 Task: Find the closest ski resorts to Lake Tahoe, California/Nevada, and Reno, Nevada.
Action: Mouse moved to (165, 75)
Screenshot: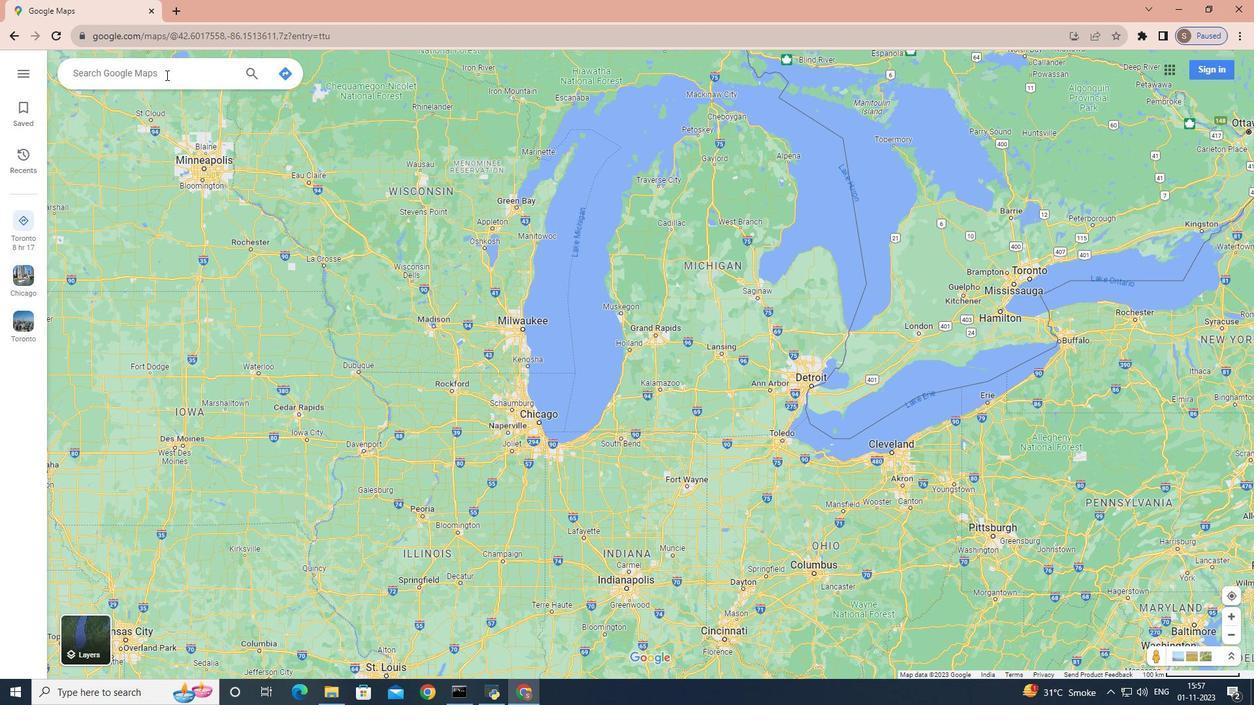 
Action: Mouse pressed left at (165, 75)
Screenshot: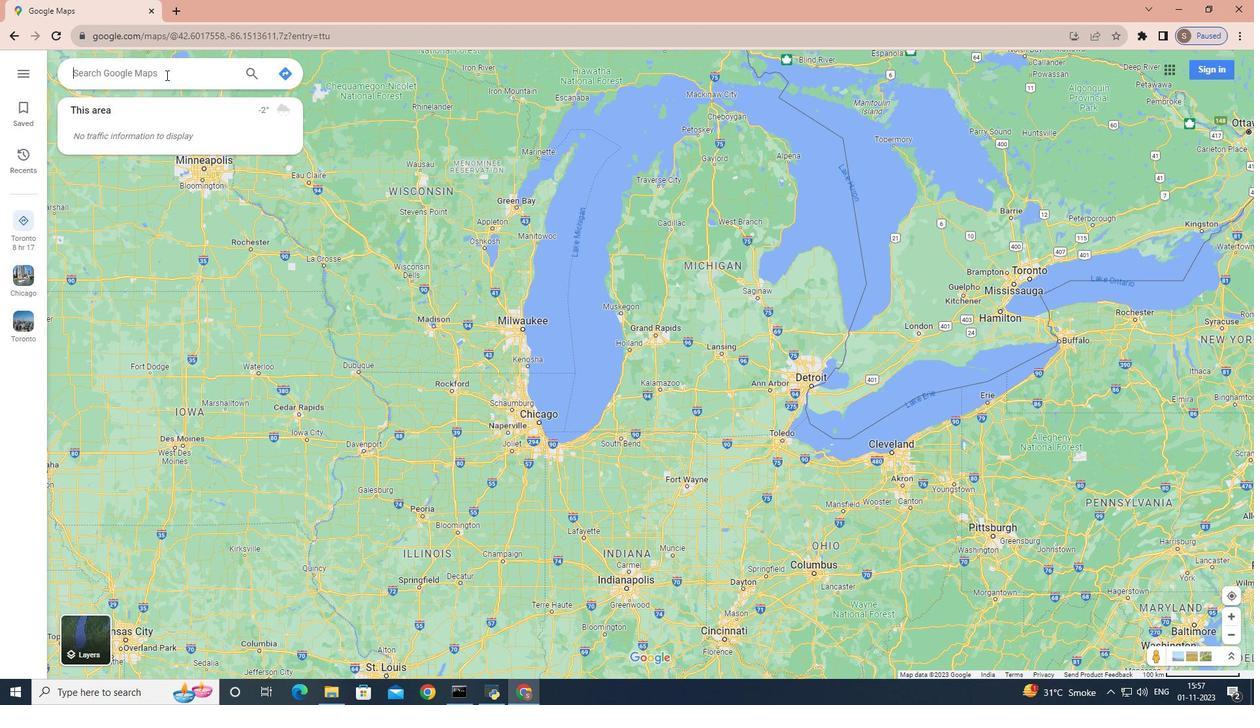 
Action: Key pressed <Key.shift>lake<Key.space><Key.shift>Tahoe,<Key.space><Key.shift>california/<Key.shift>Nevada
Screenshot: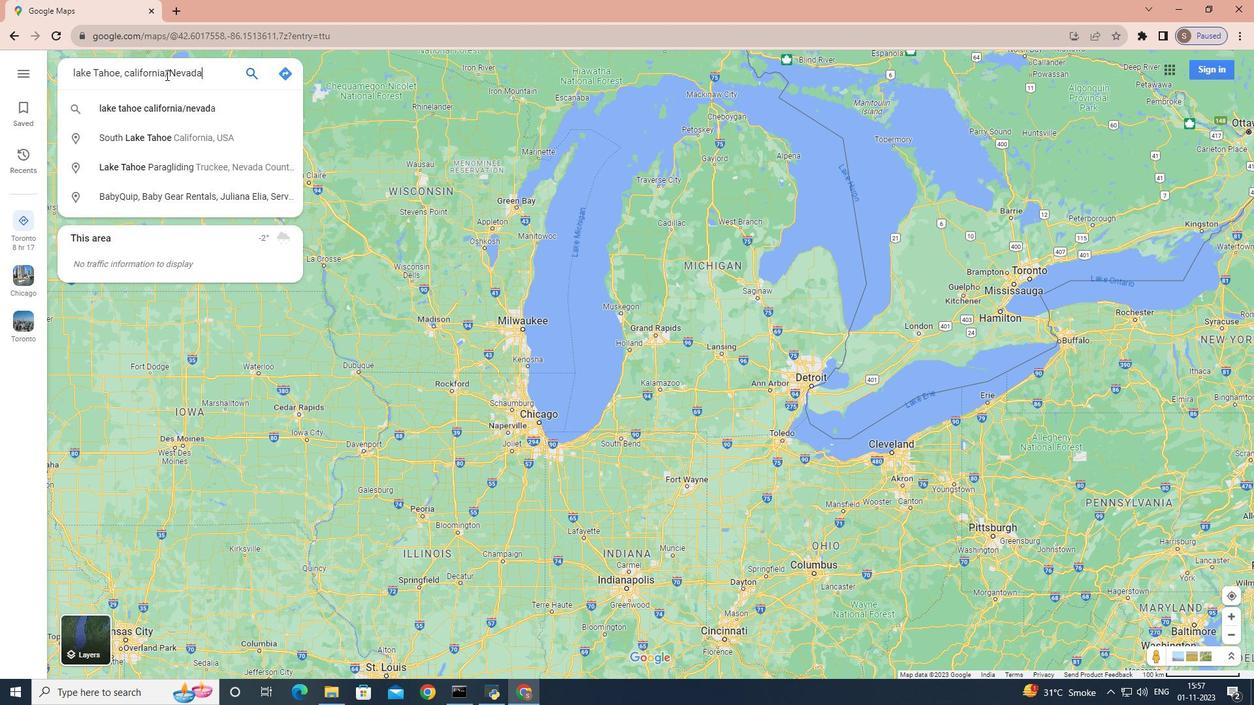 
Action: Mouse moved to (210, 56)
Screenshot: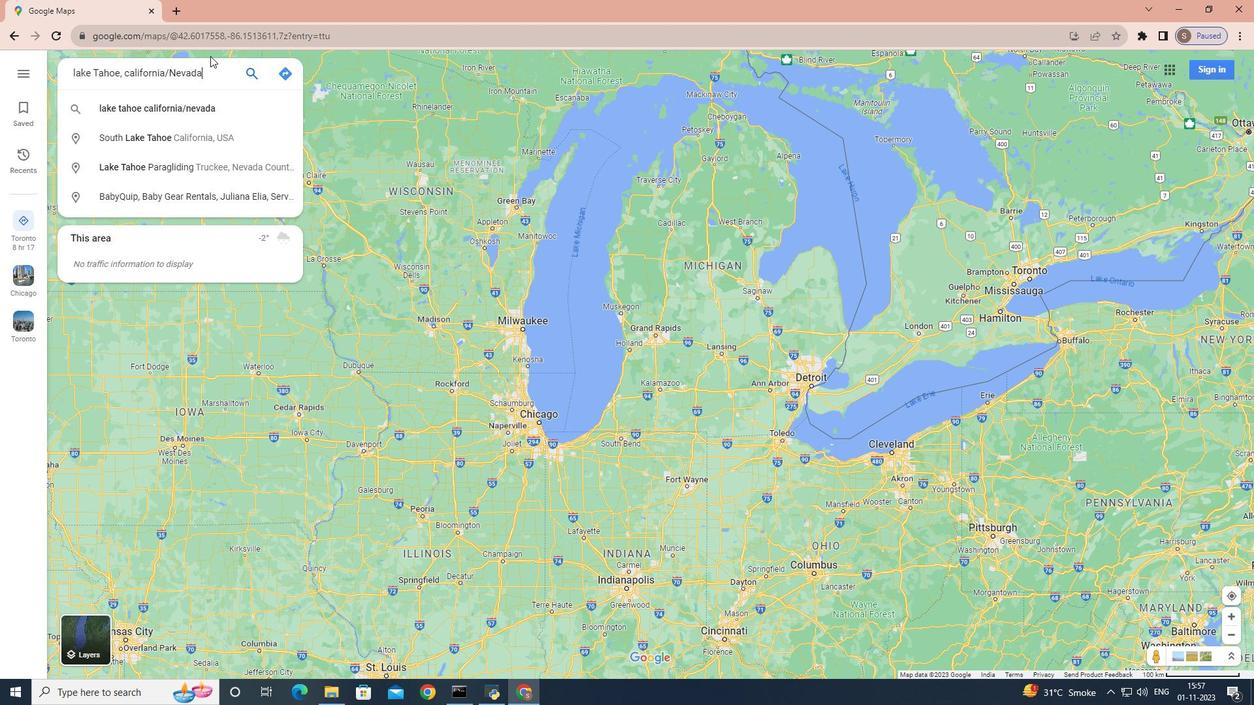 
Action: Key pressed <Key.enter>
Screenshot: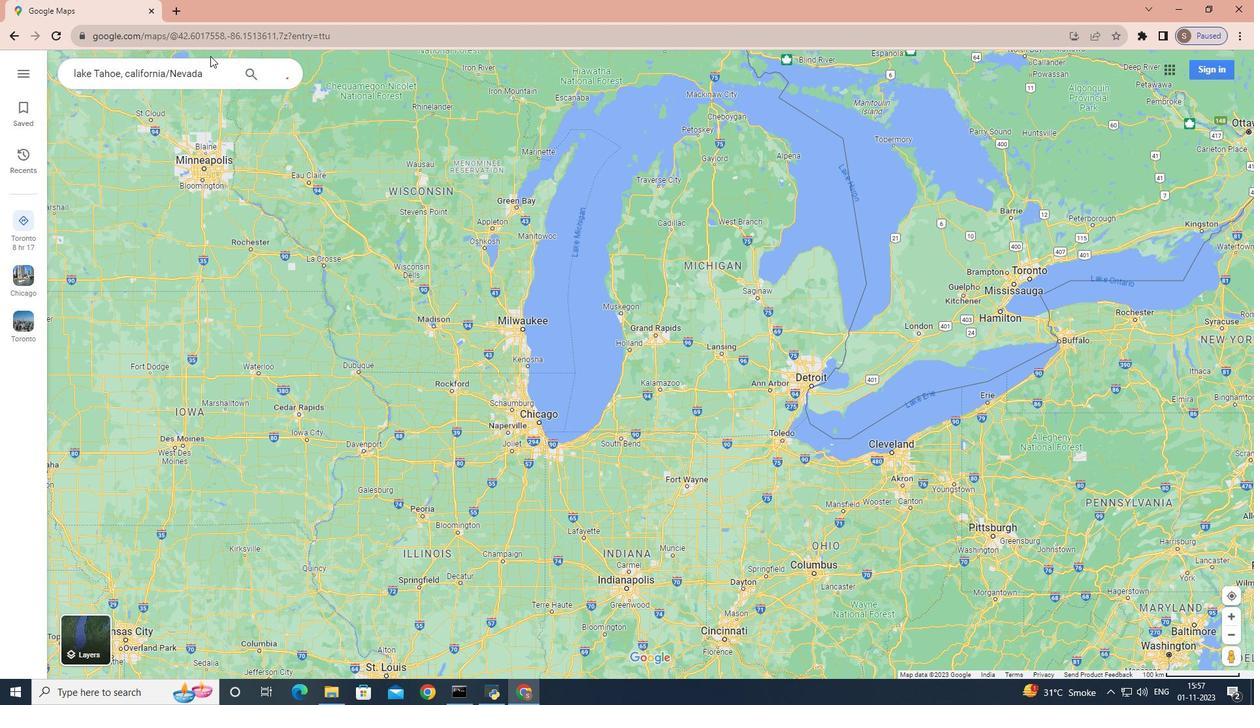 
Action: Mouse moved to (179, 322)
Screenshot: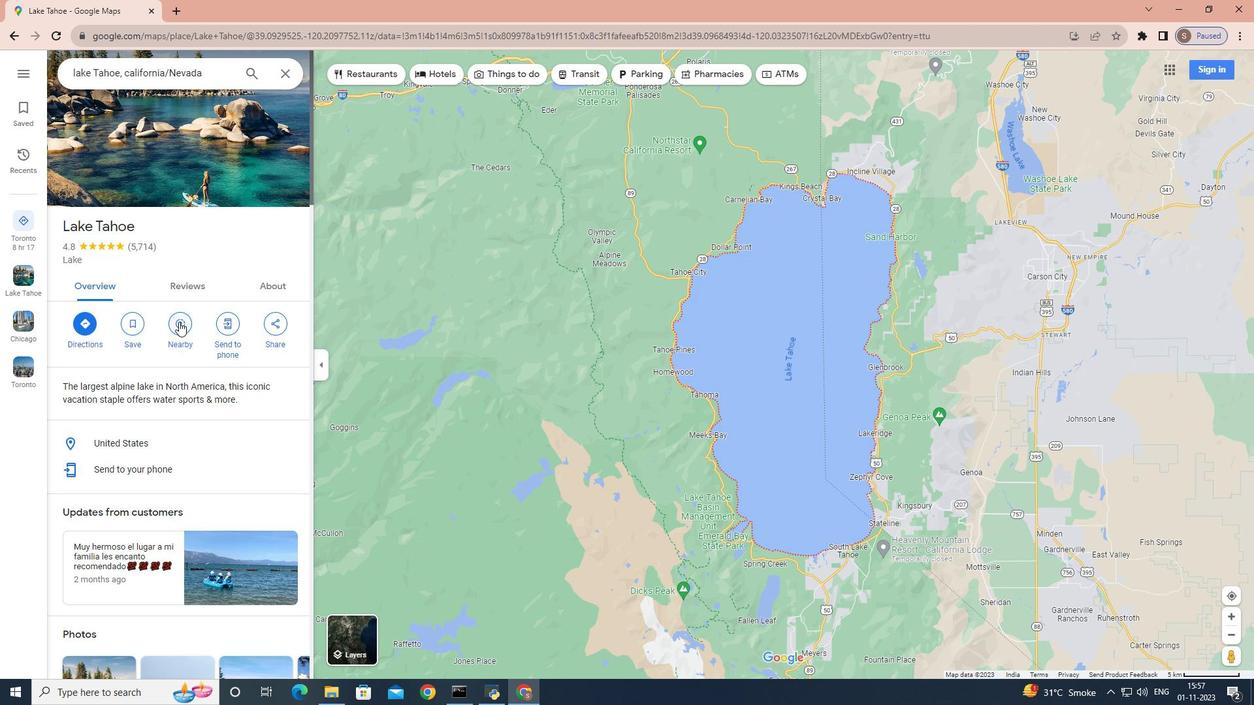 
Action: Mouse pressed left at (179, 322)
Screenshot: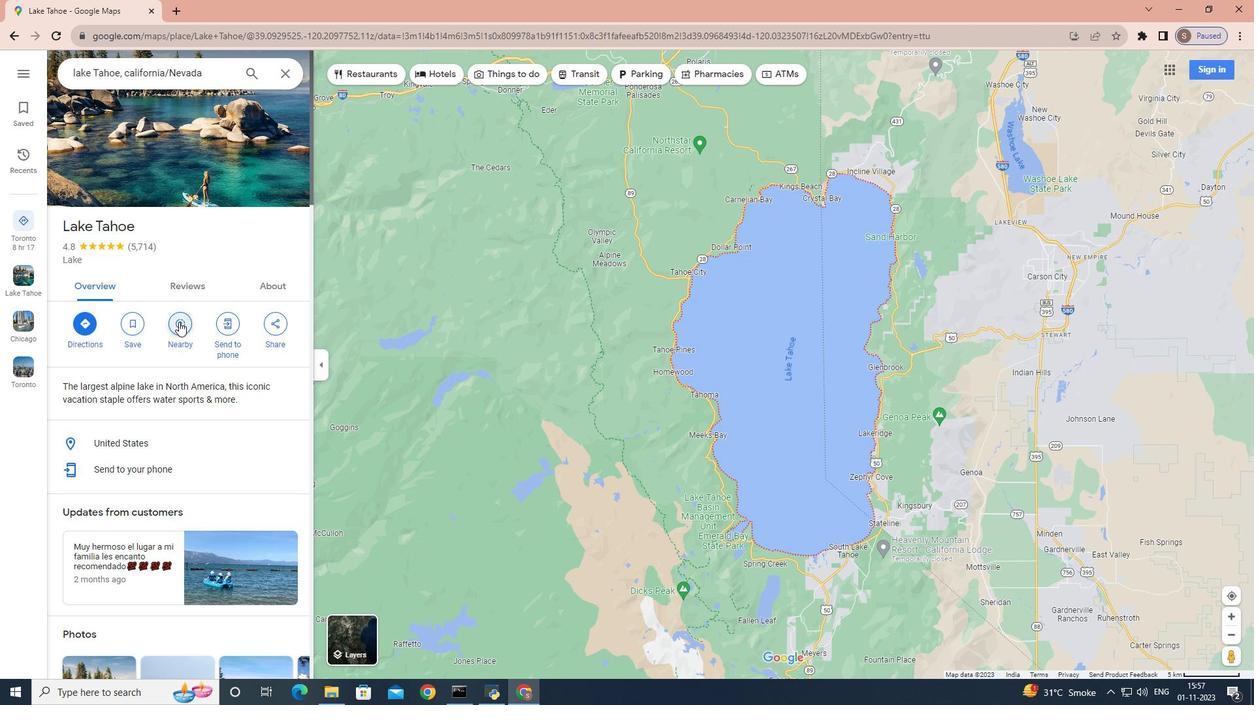 
Action: Key pressed closest<Key.space>ski<Key.space>resorts<Key.enter>
Screenshot: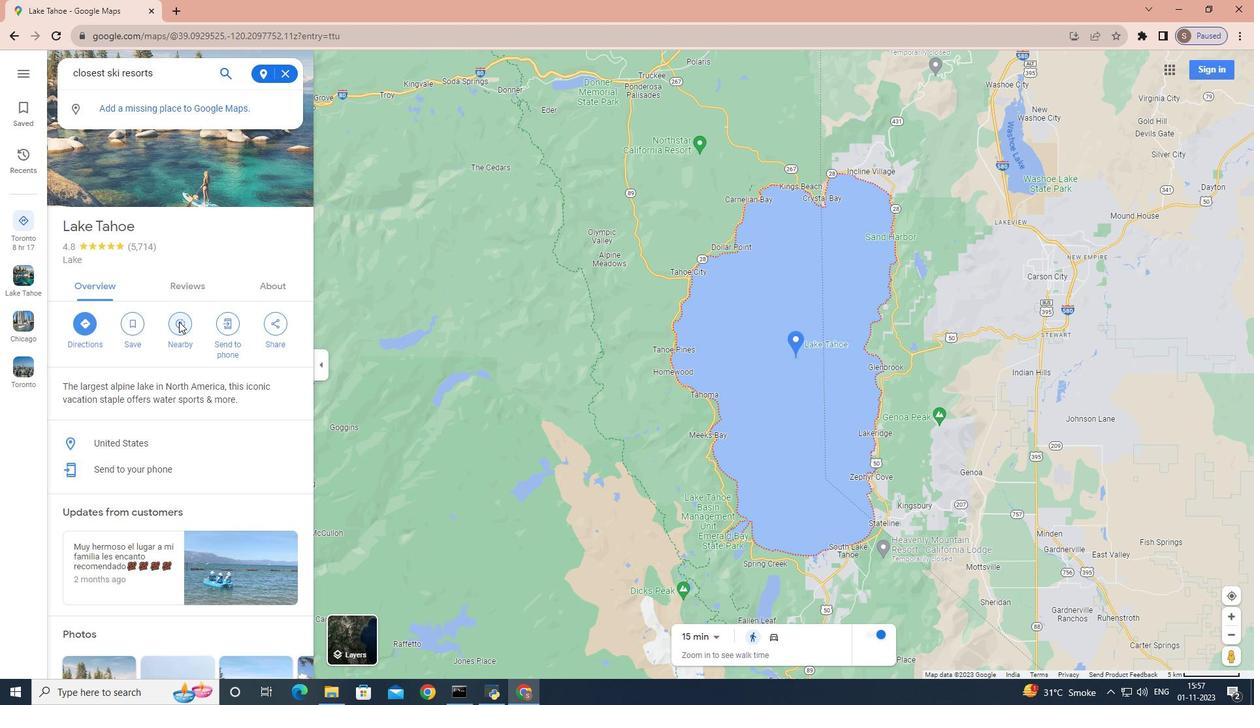 
Action: Mouse moved to (287, 73)
Screenshot: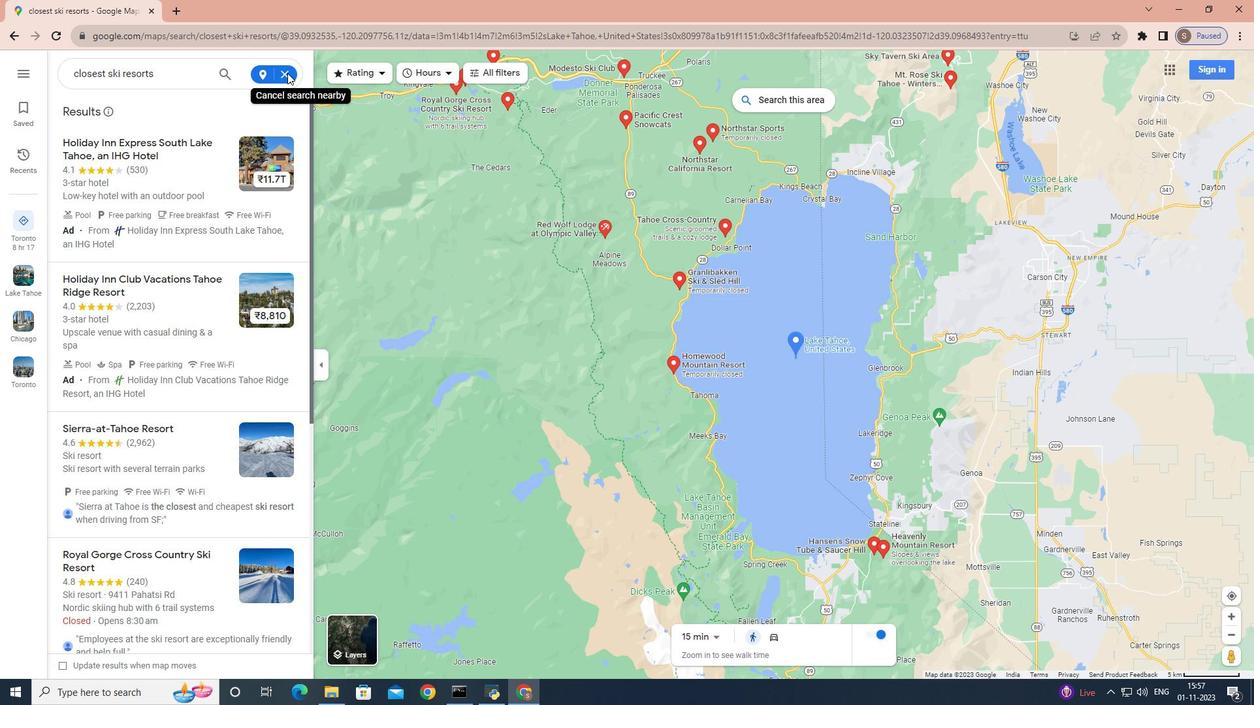 
Action: Mouse pressed left at (287, 73)
Screenshot: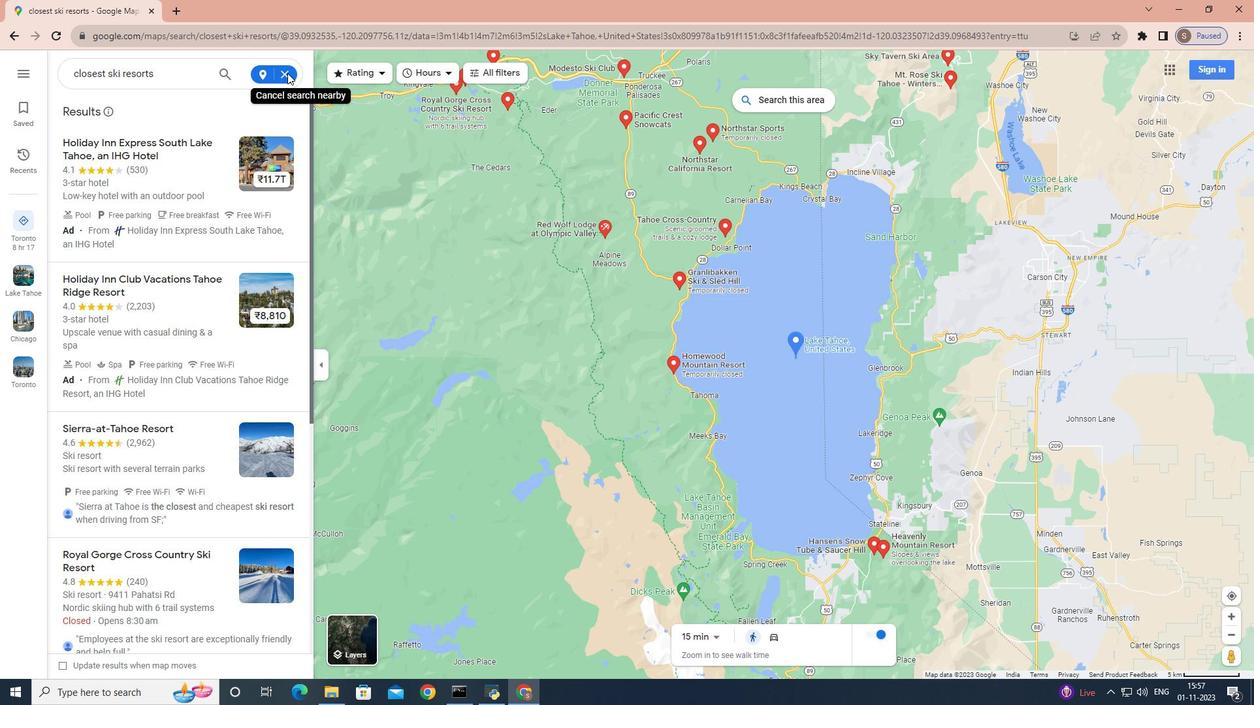 
Action: Mouse moved to (282, 73)
Screenshot: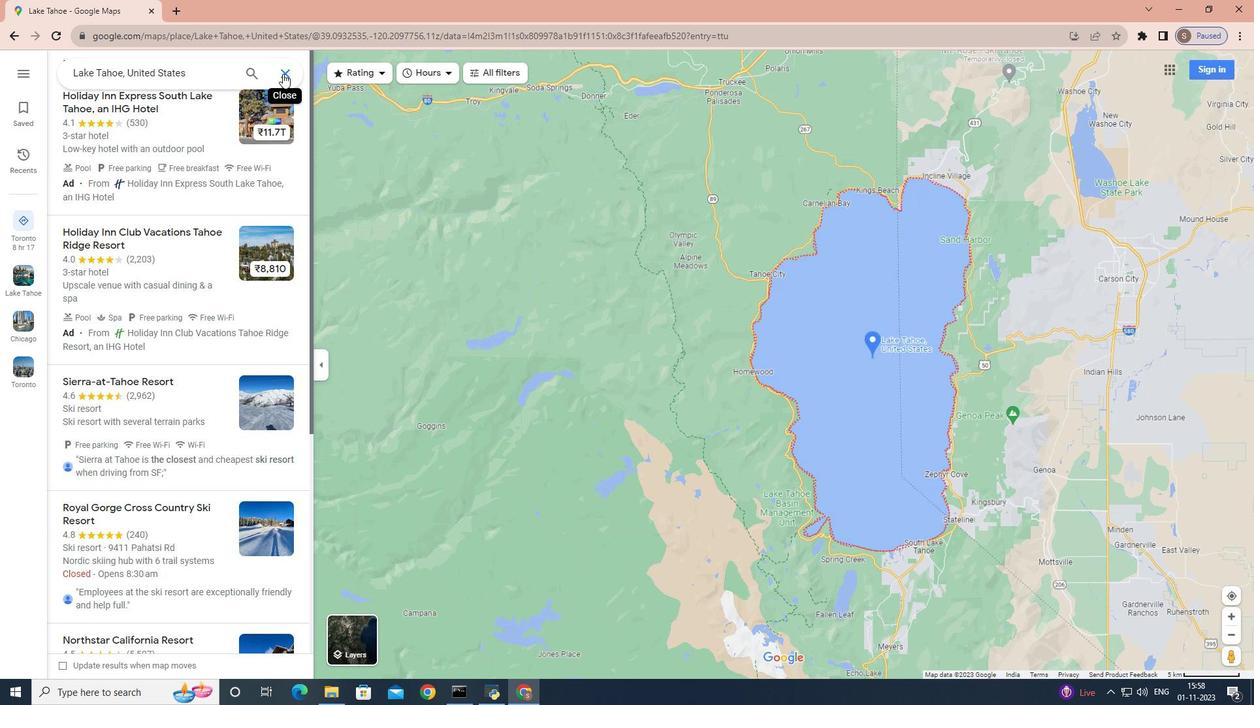 
Action: Mouse pressed left at (282, 73)
Screenshot: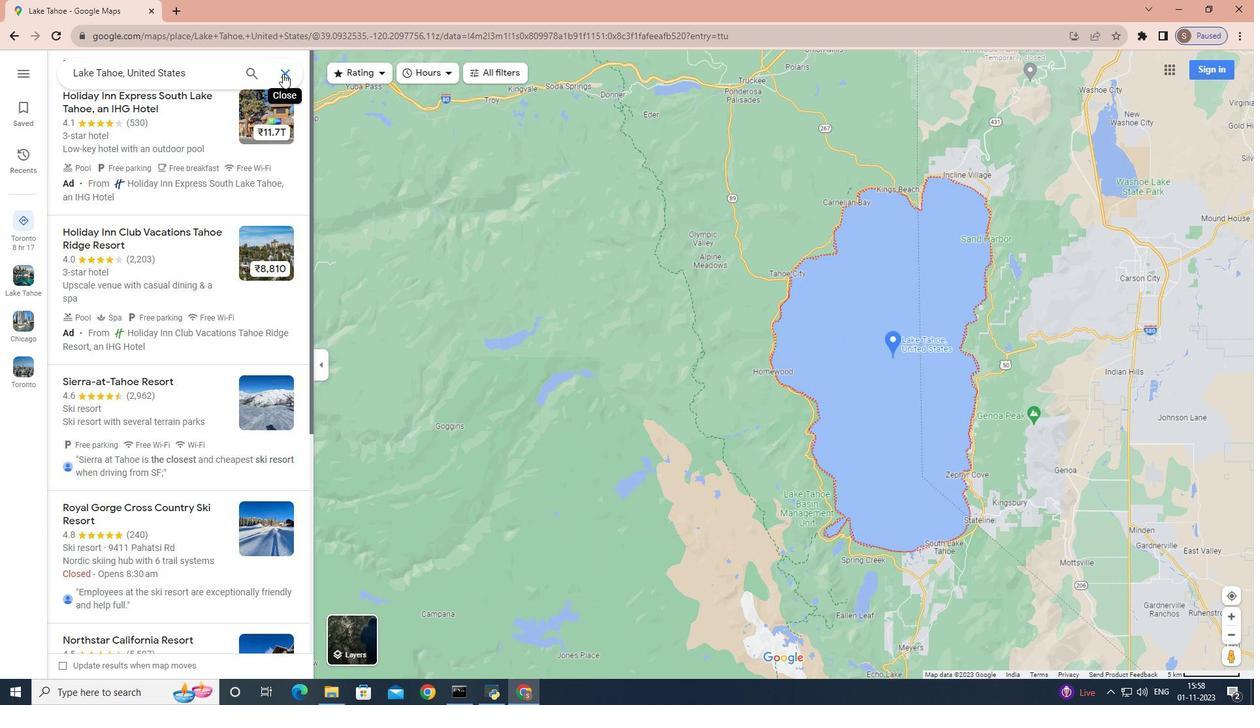 
Action: Mouse moved to (152, 71)
Screenshot: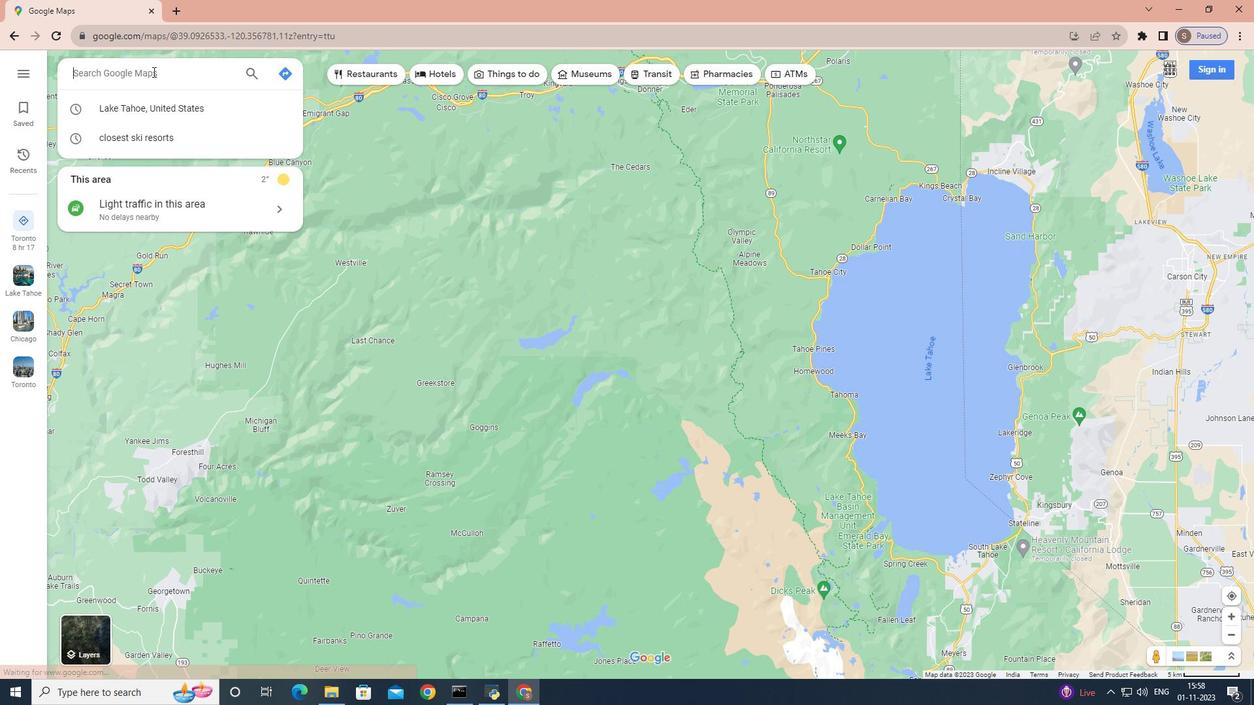 
Action: Key pressed <Key.shift>Reno,<Key.space><Key.shift>Nevada
Screenshot: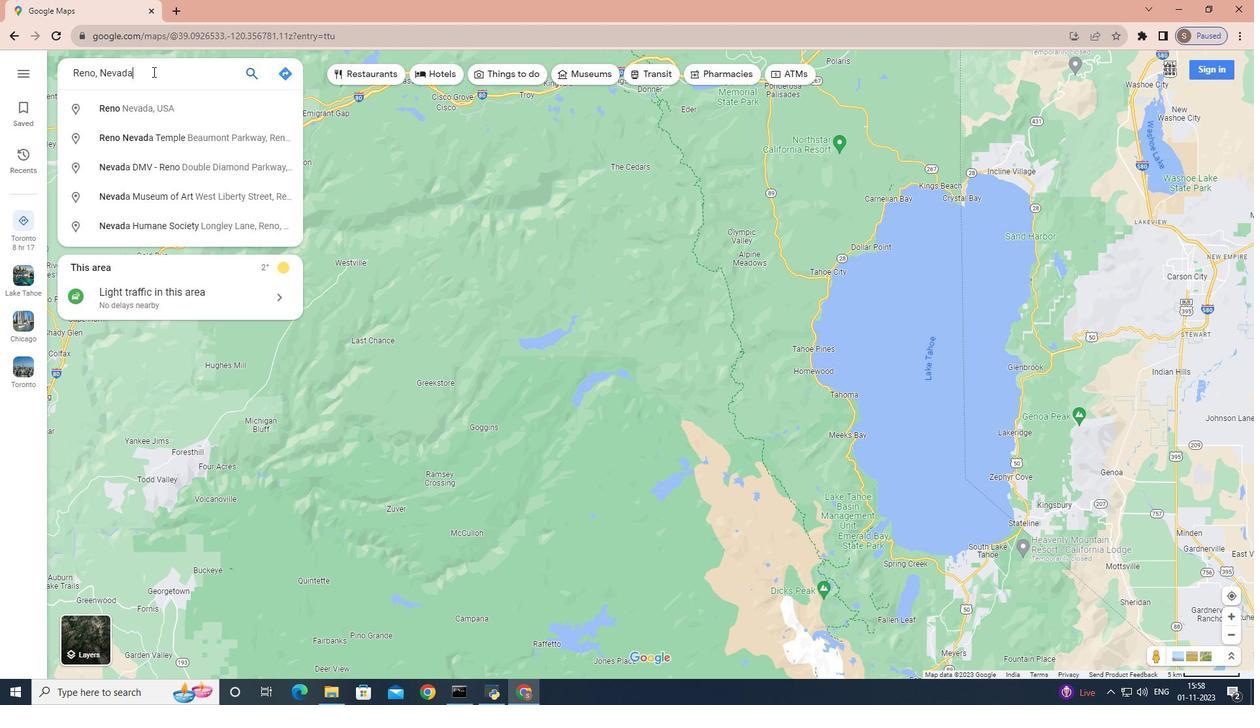 
Action: Mouse moved to (163, 86)
Screenshot: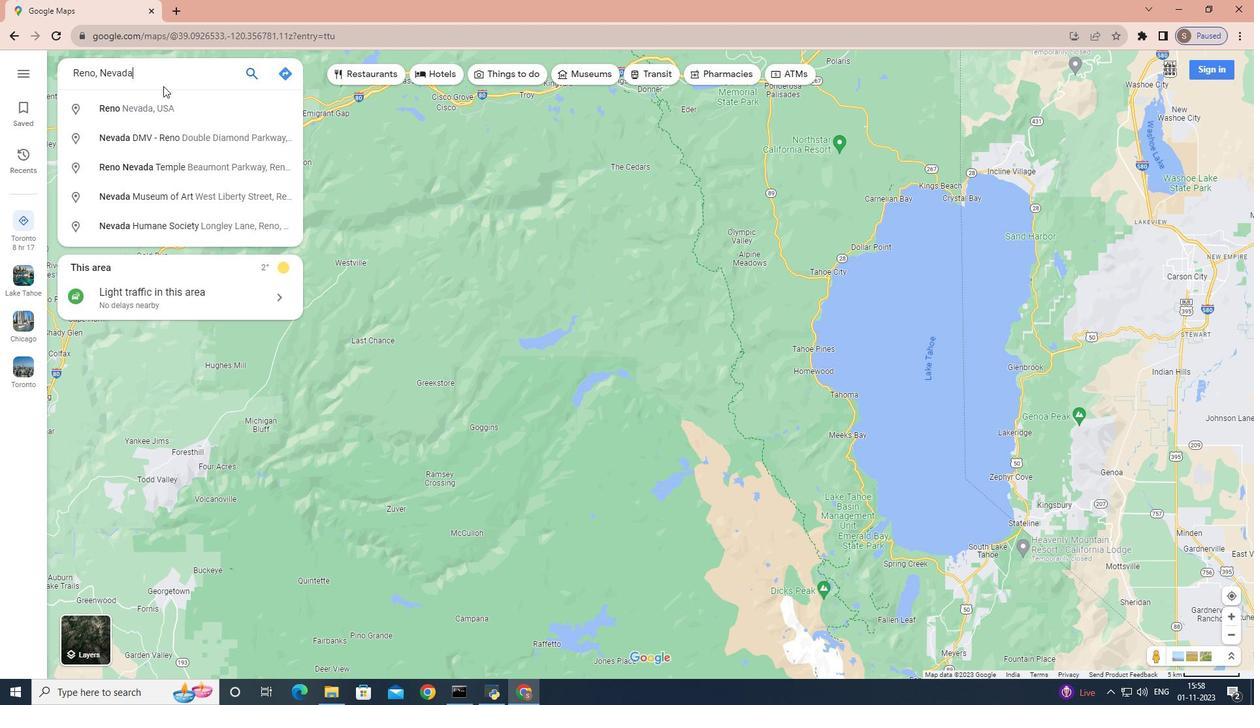 
Action: Key pressed <Key.enter>
Screenshot: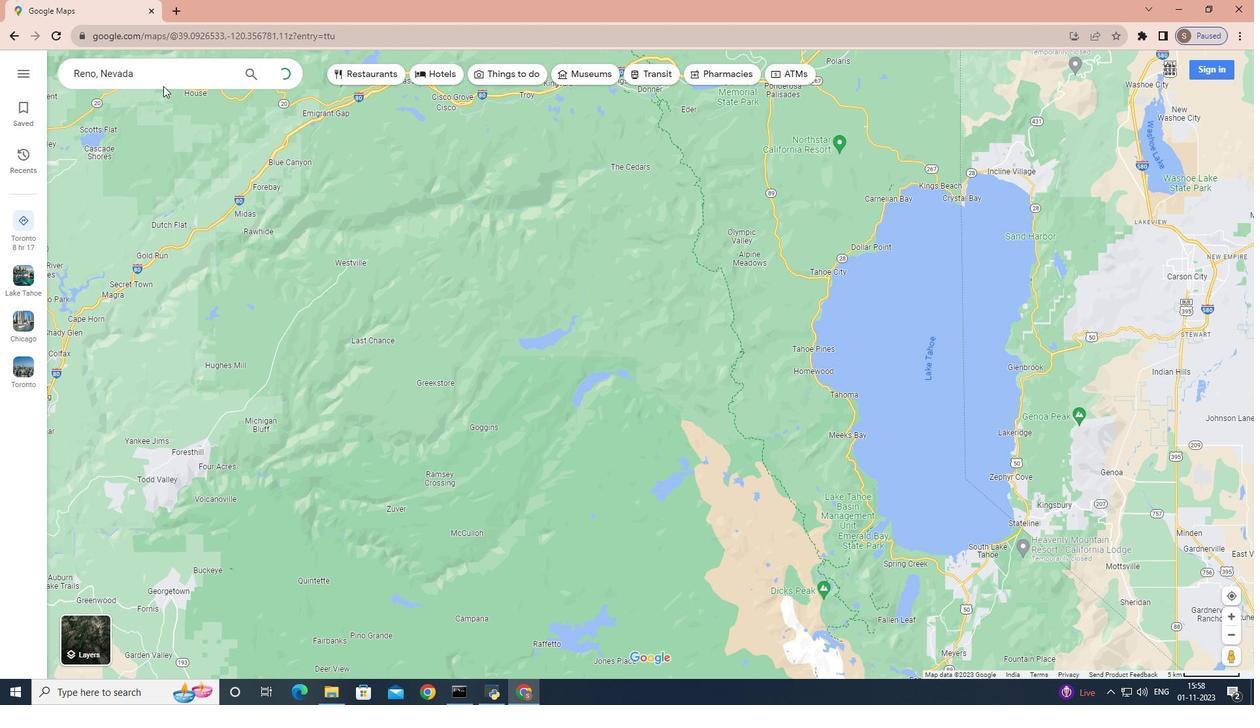 
Action: Mouse moved to (184, 288)
Screenshot: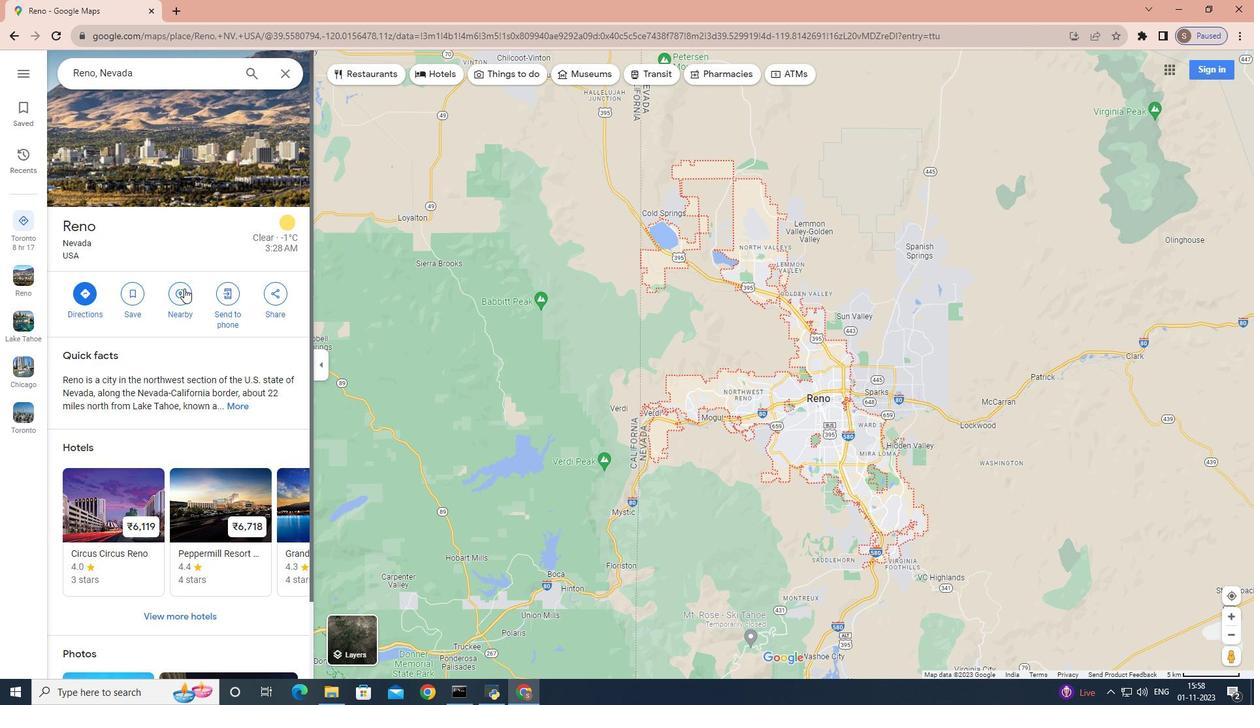
Action: Mouse pressed left at (184, 288)
Screenshot: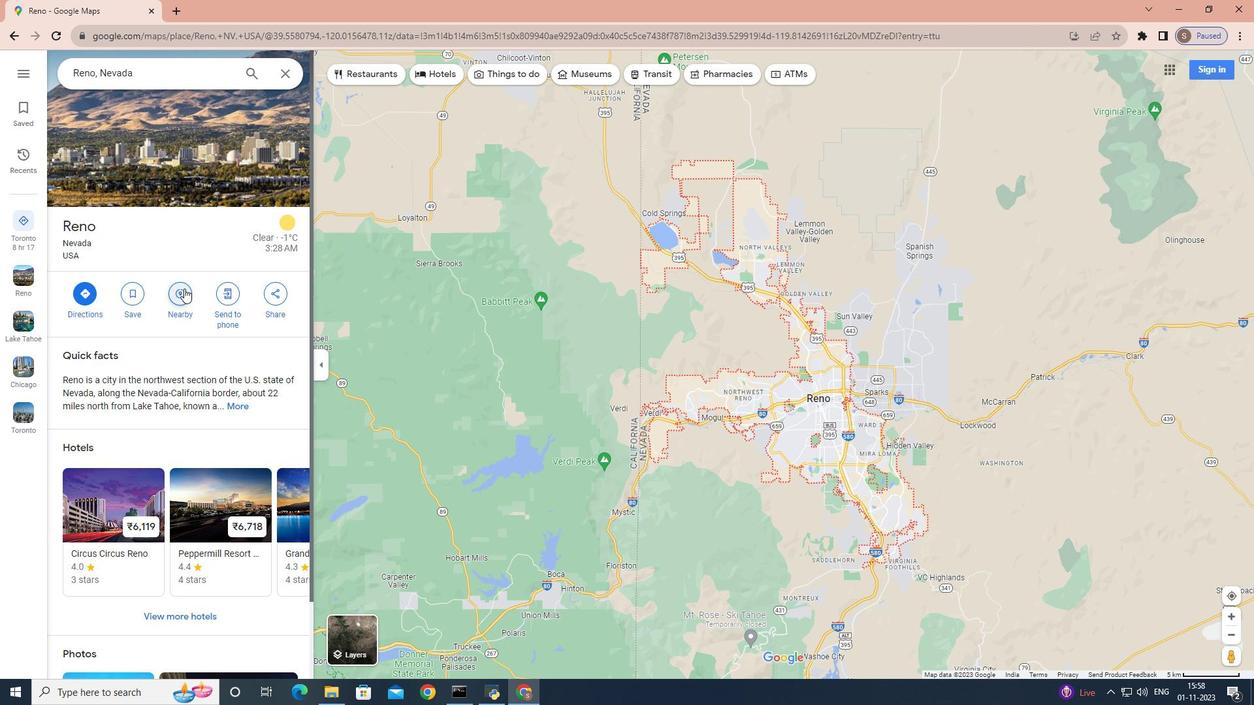 
Action: Mouse moved to (184, 278)
Screenshot: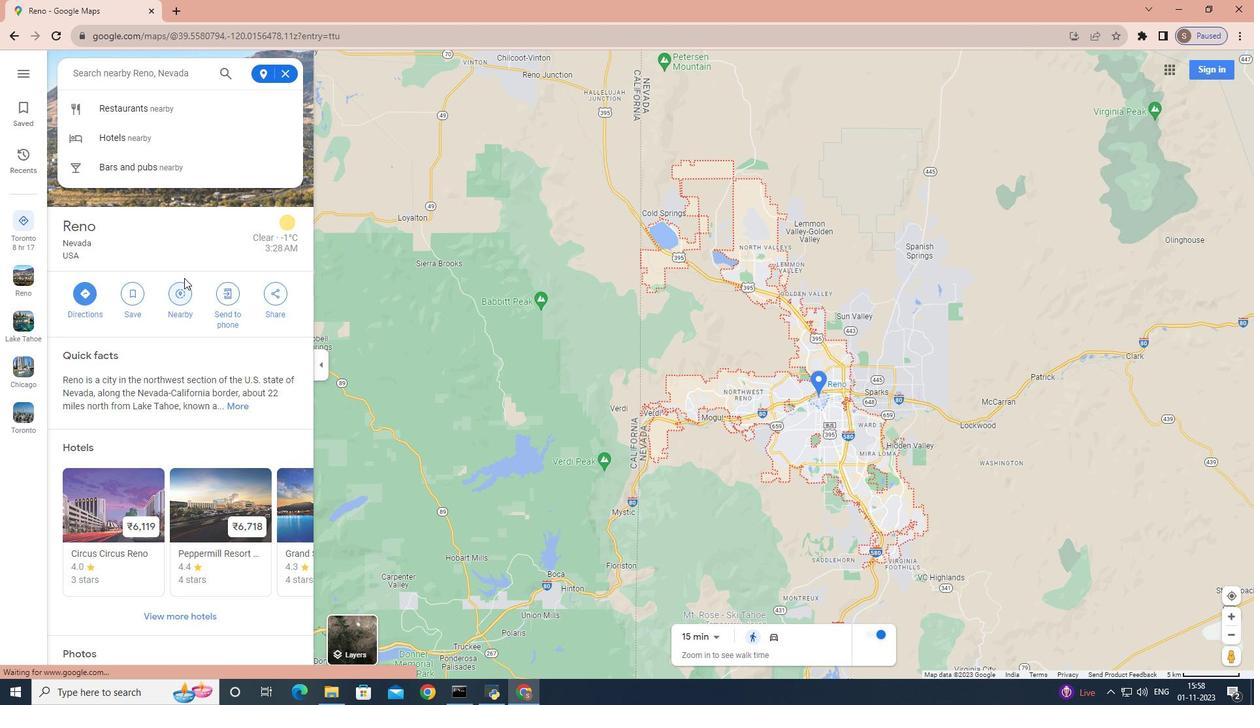 
Action: Key pressed <Key.shift>Closest<Key.space>ski<Key.space>resorts<Key.enter>
Screenshot: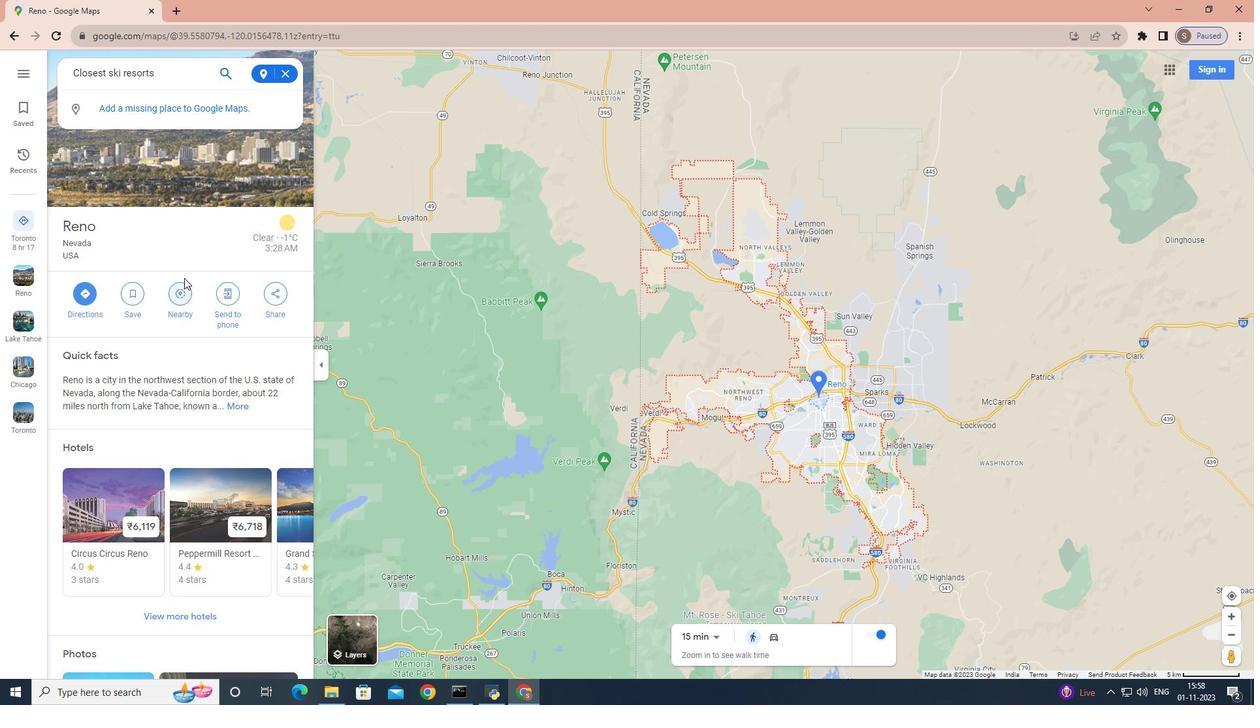 
